 Task: Update the task 'Team Score' to completed with high priority and 100% completion.
Action: Mouse moved to (15, 131)
Screenshot: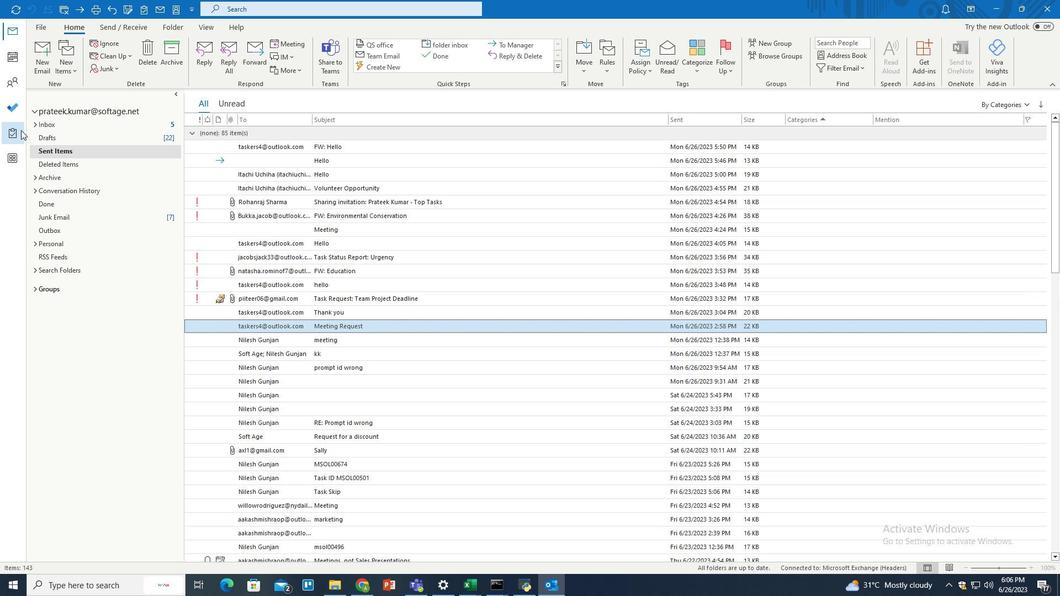 
Action: Mouse pressed left at (15, 131)
Screenshot: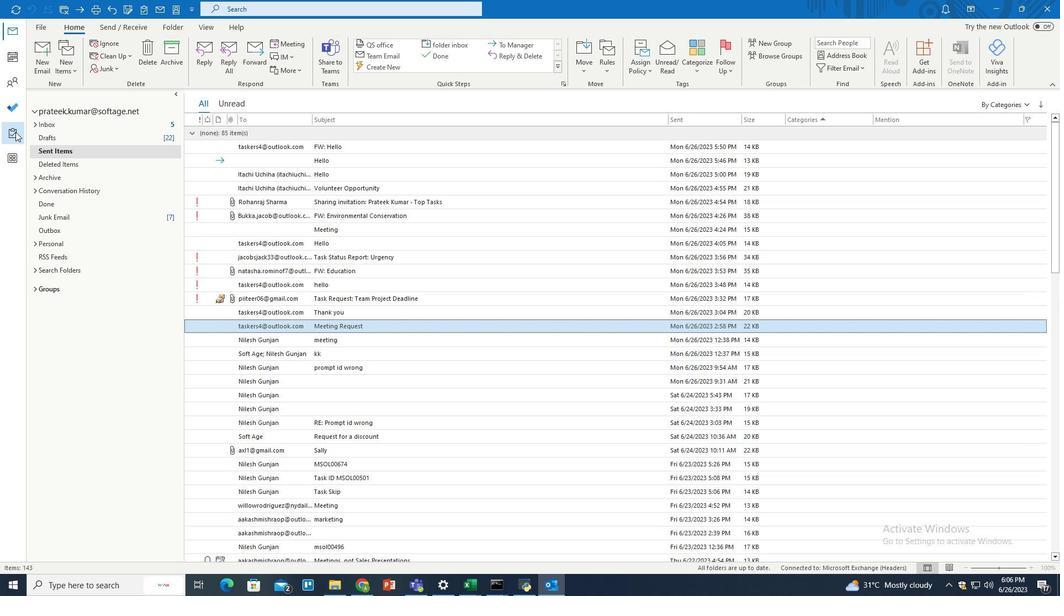 
Action: Mouse moved to (253, 213)
Screenshot: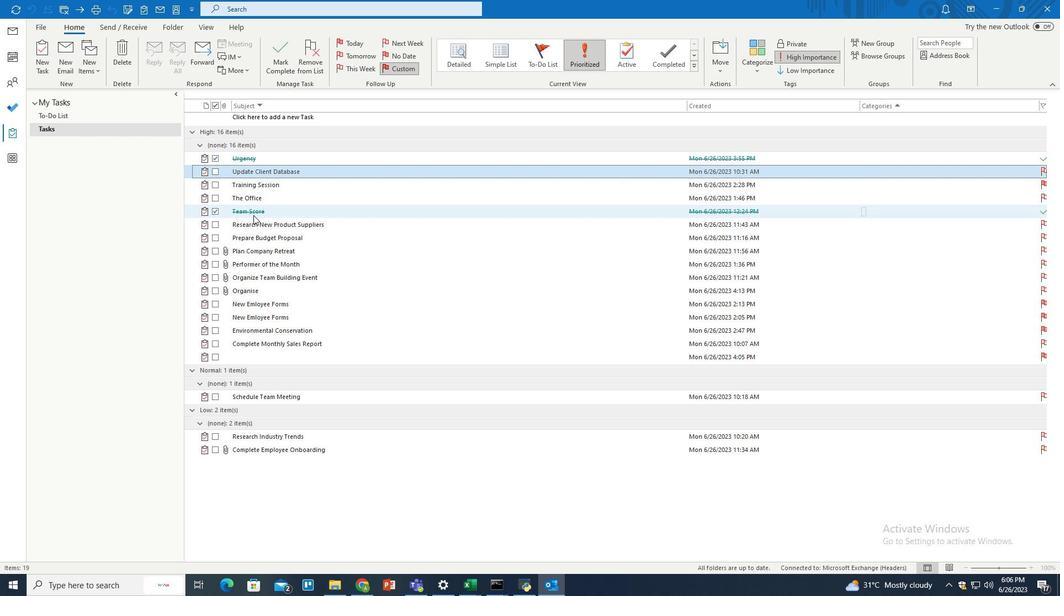 
Action: Mouse pressed left at (253, 213)
Screenshot: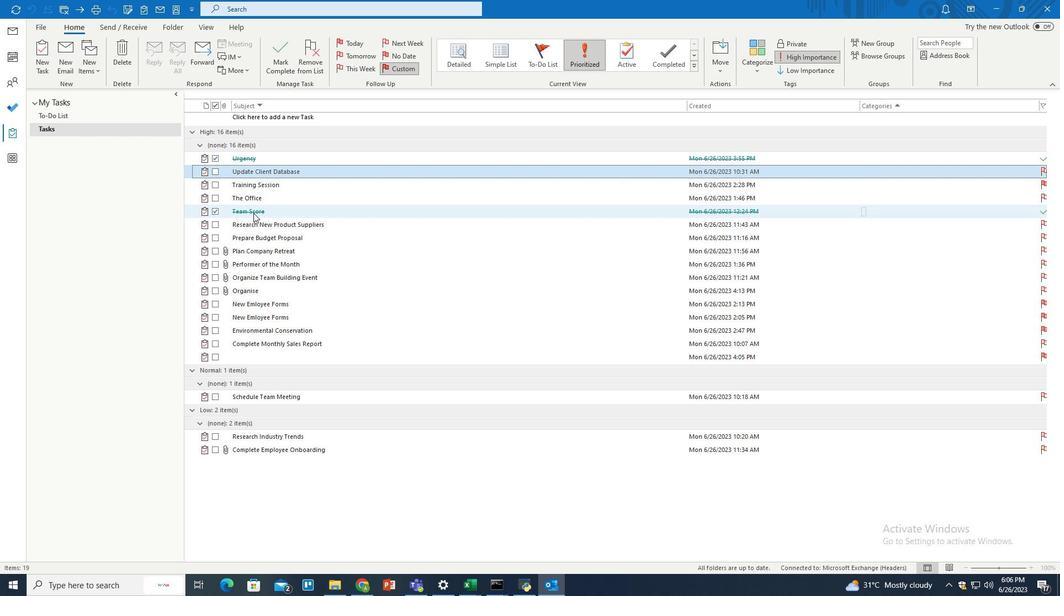 
Action: Mouse pressed left at (253, 213)
Screenshot: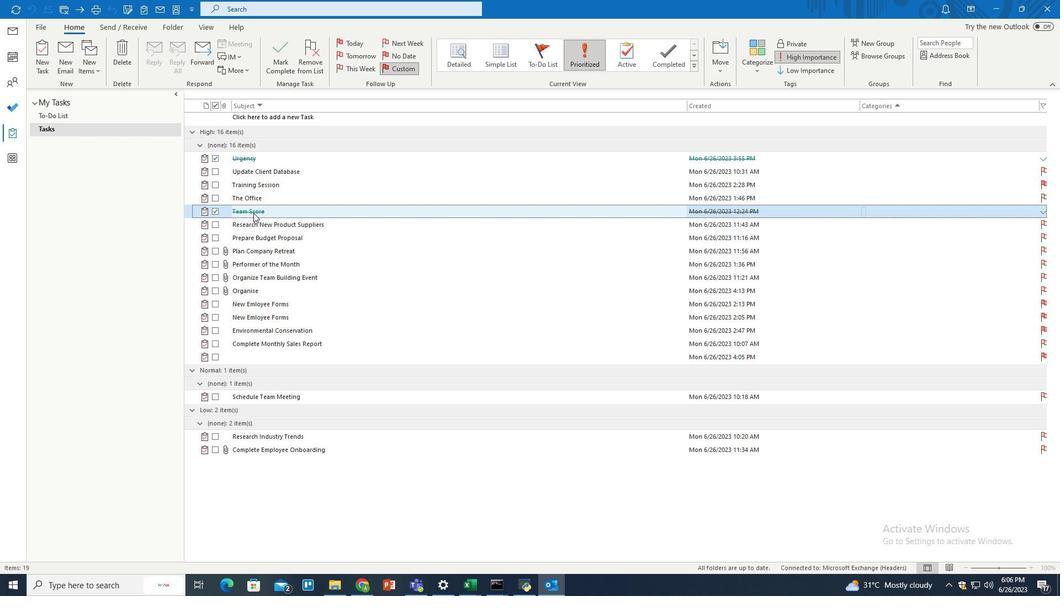 
Action: Mouse moved to (332, 73)
Screenshot: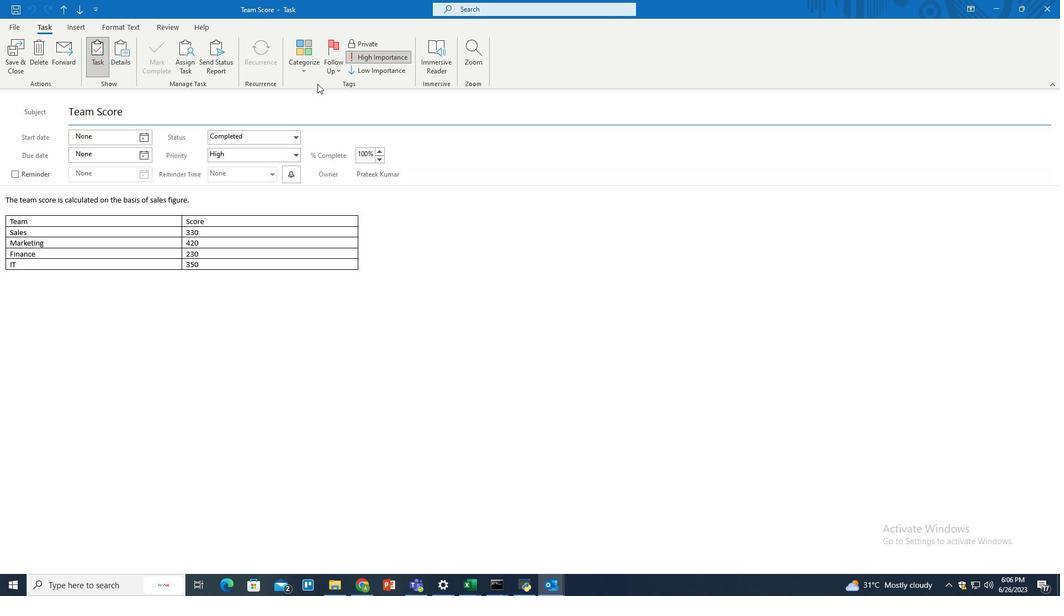 
Action: Mouse pressed left at (332, 73)
Screenshot: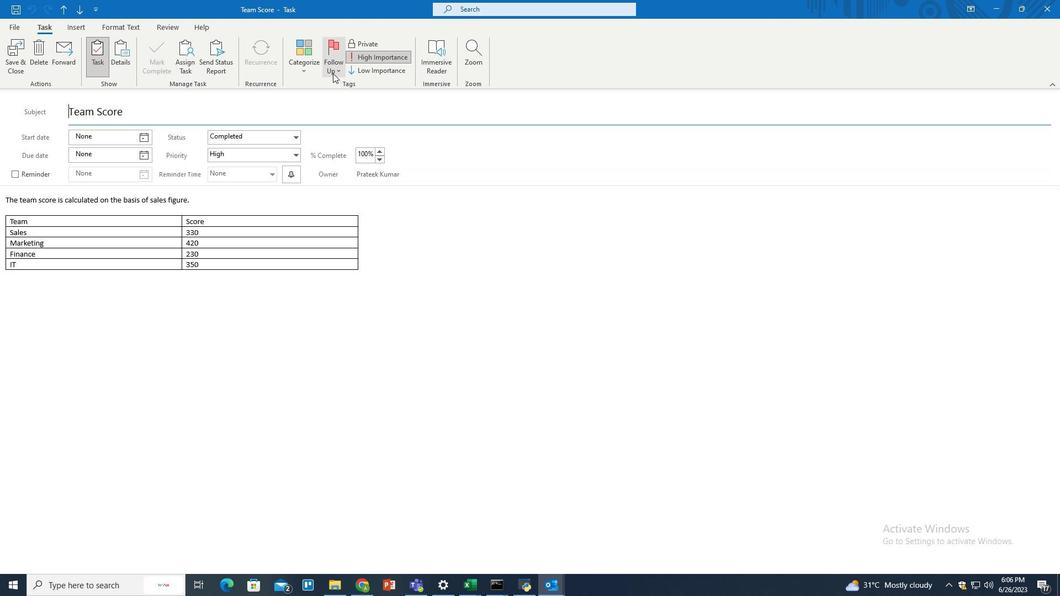 
Action: Mouse moved to (351, 130)
Screenshot: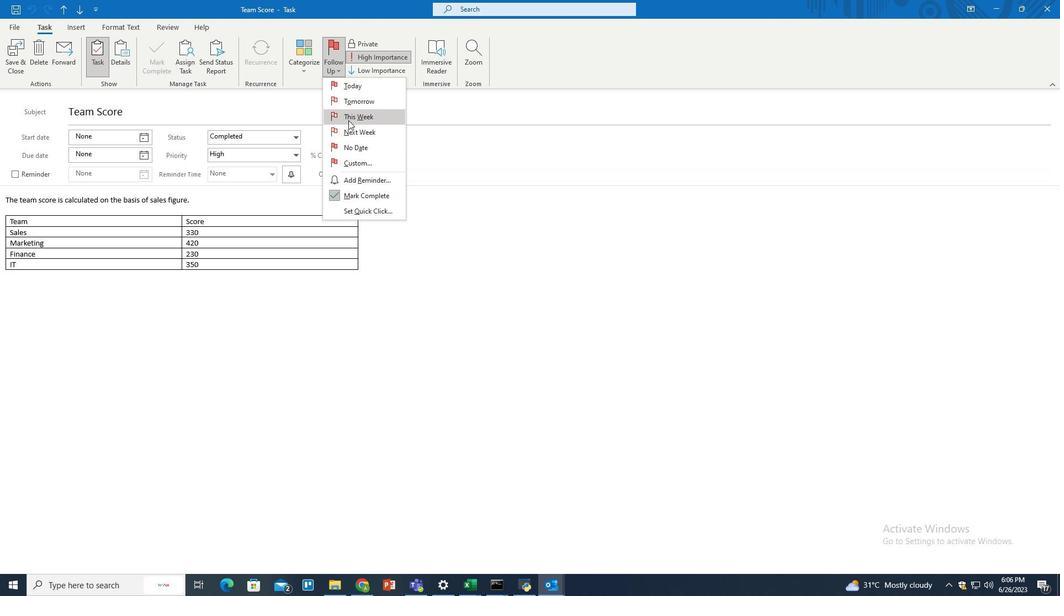 
Action: Mouse pressed left at (351, 130)
Screenshot: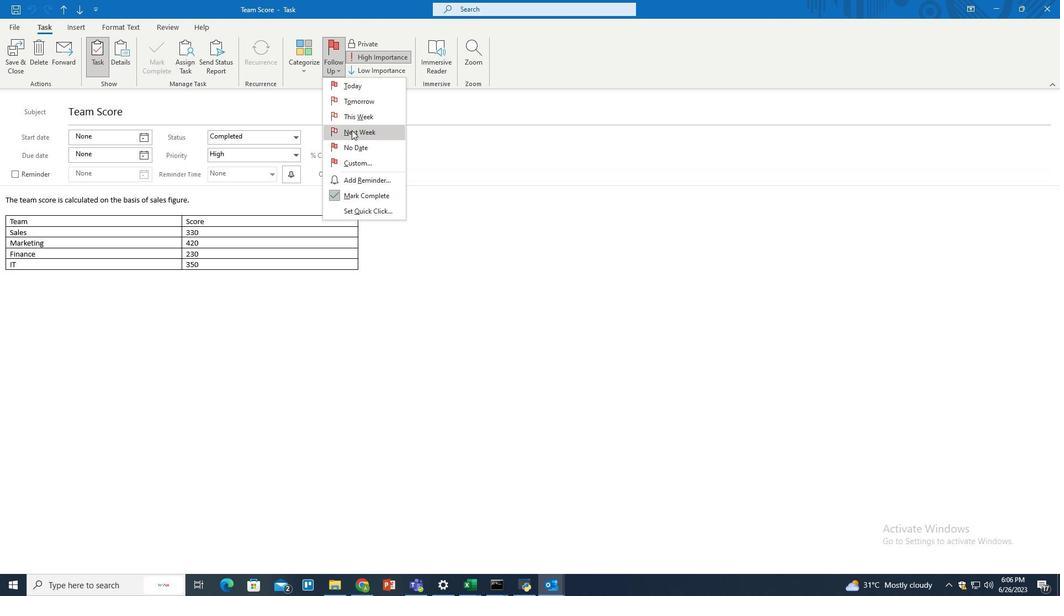 
